 Task: Create a task  Upgrade and migrate company software development to a cloud-based solution , assign it to team member softage.5@softage.net in the project AgileHarbor and update the status of the task to  Off Track , set the priority of the task to Medium
Action: Mouse moved to (89, 465)
Screenshot: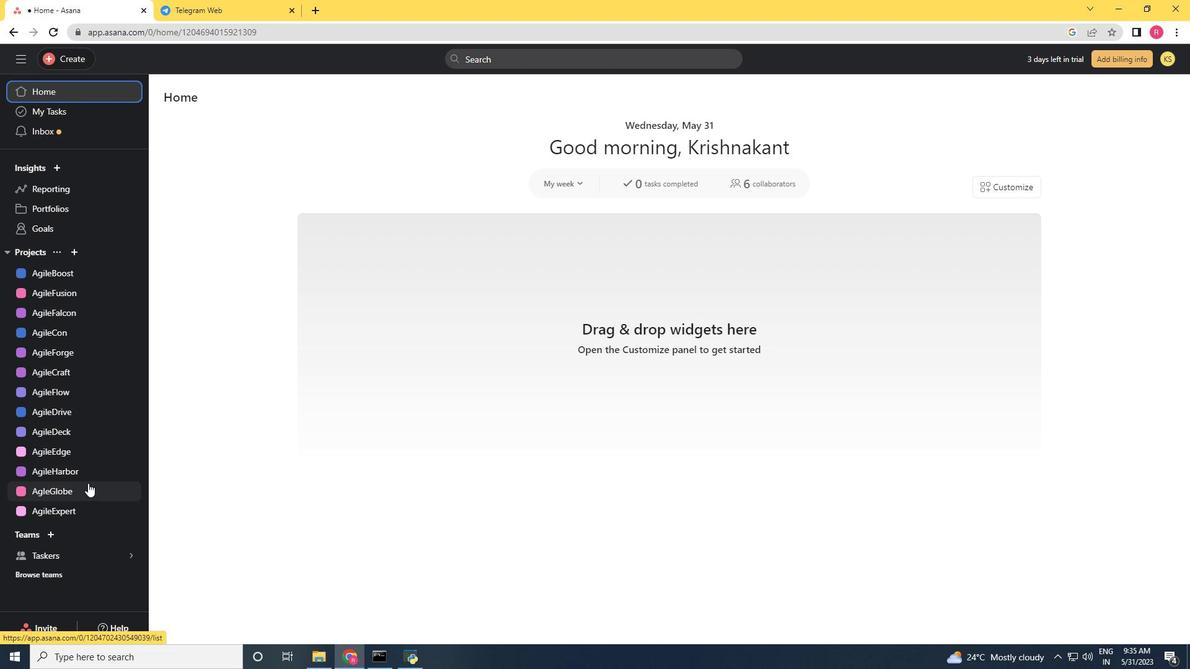 
Action: Mouse pressed left at (89, 465)
Screenshot: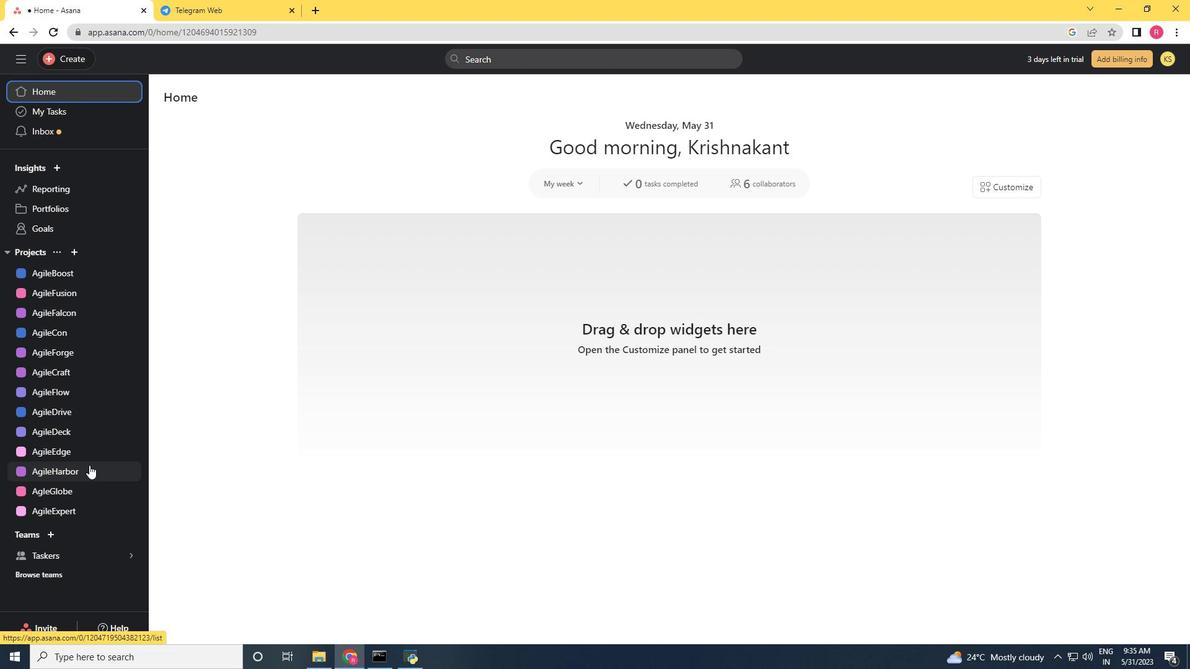 
Action: Mouse moved to (74, 56)
Screenshot: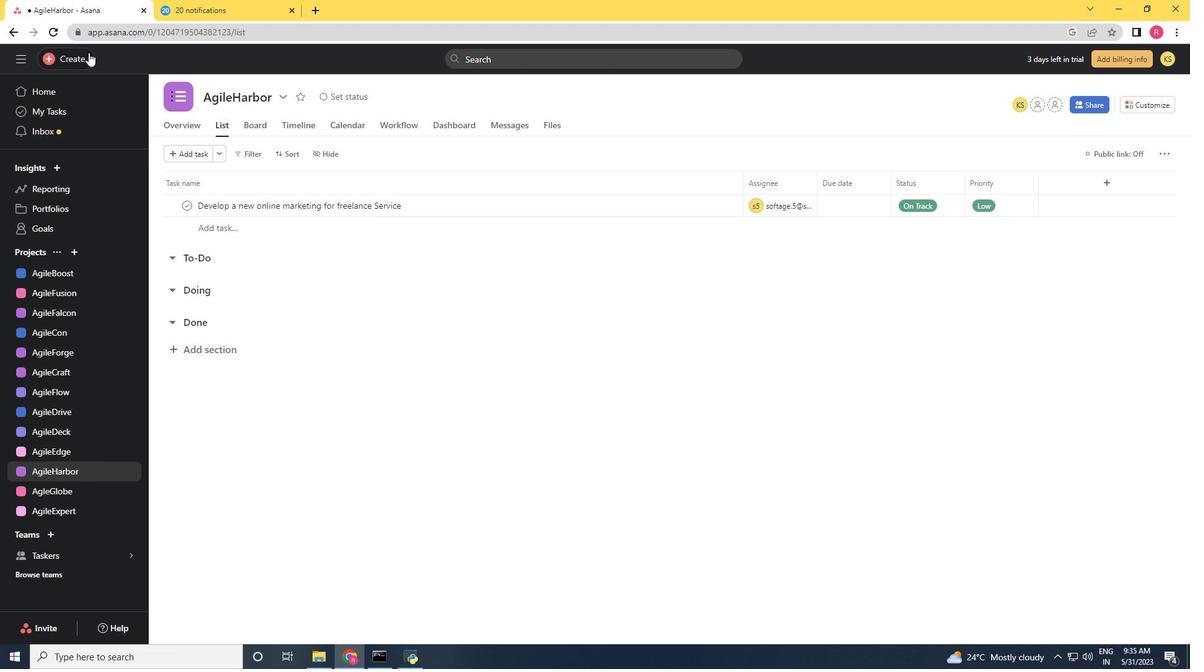 
Action: Mouse pressed left at (74, 56)
Screenshot: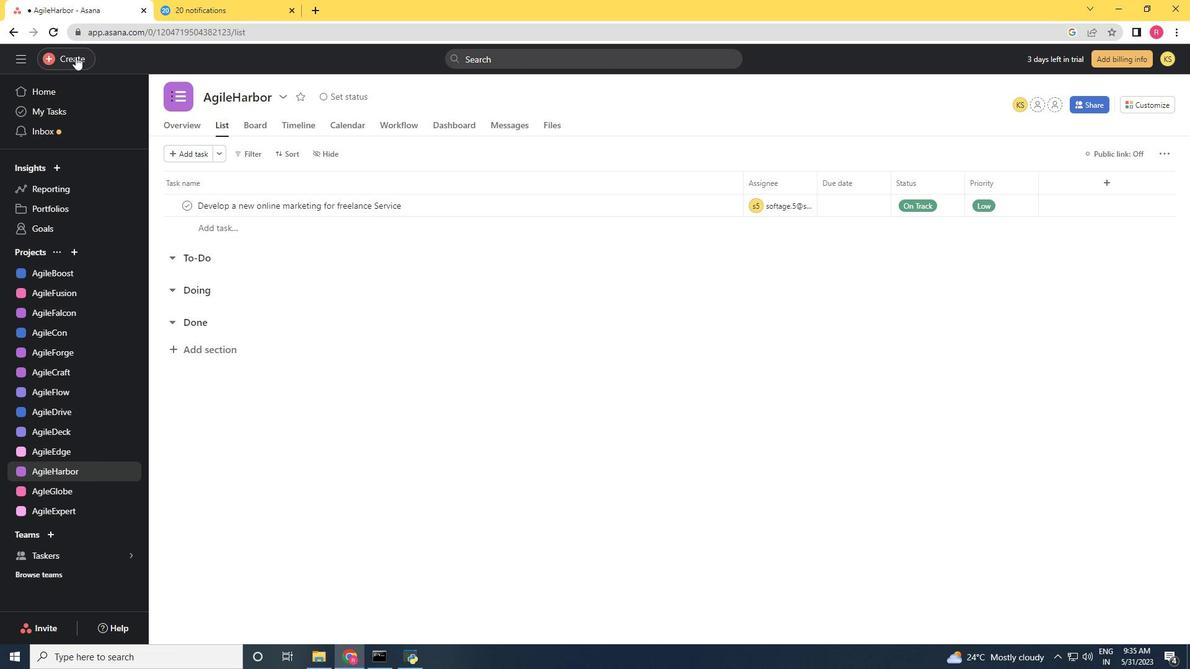 
Action: Mouse moved to (149, 61)
Screenshot: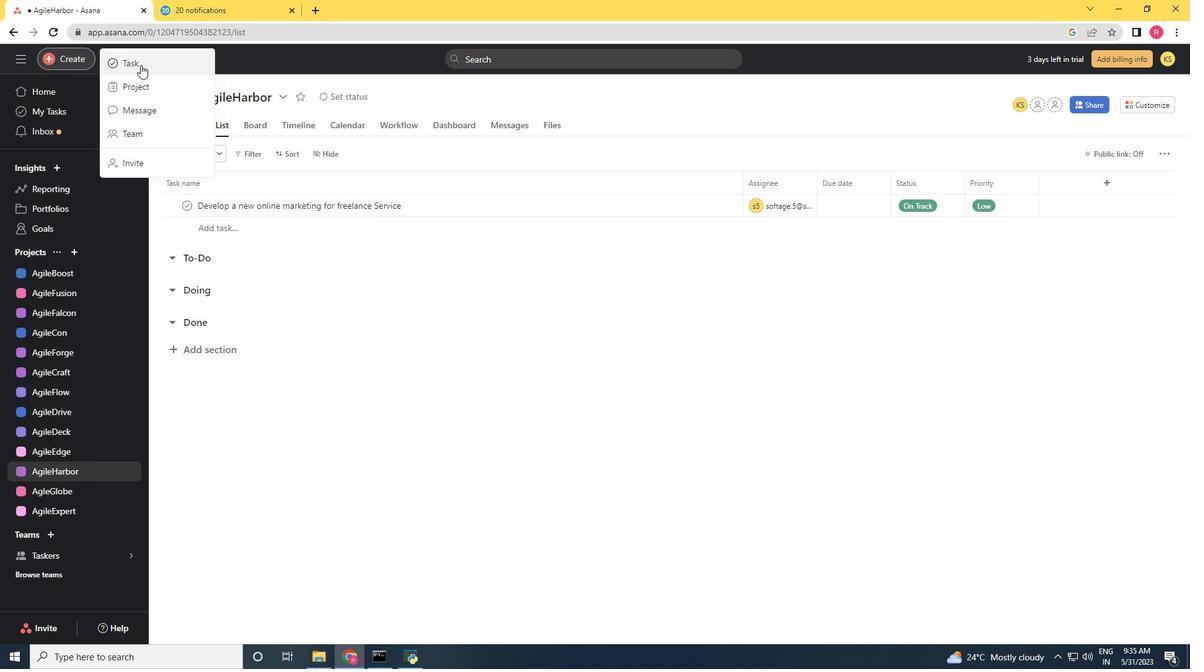 
Action: Mouse pressed left at (149, 61)
Screenshot: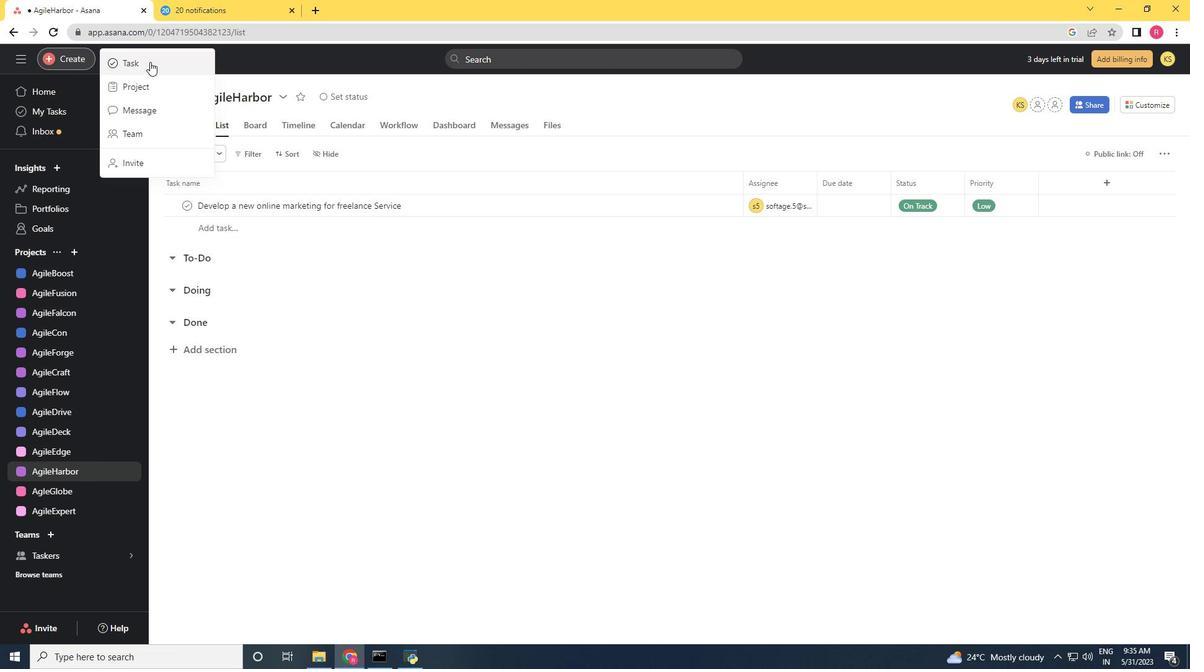 
Action: Key pressed <Key.shift>Upgrade<Key.space>and<Key.space>migray<Key.backspace>r<Key.backspace>te<Key.space>company<Key.space>software<Key.space>development<Key.space>to<Key.space><Key.space><Key.backspace>a<Key.space>cloud-based<Key.space>solution
Screenshot: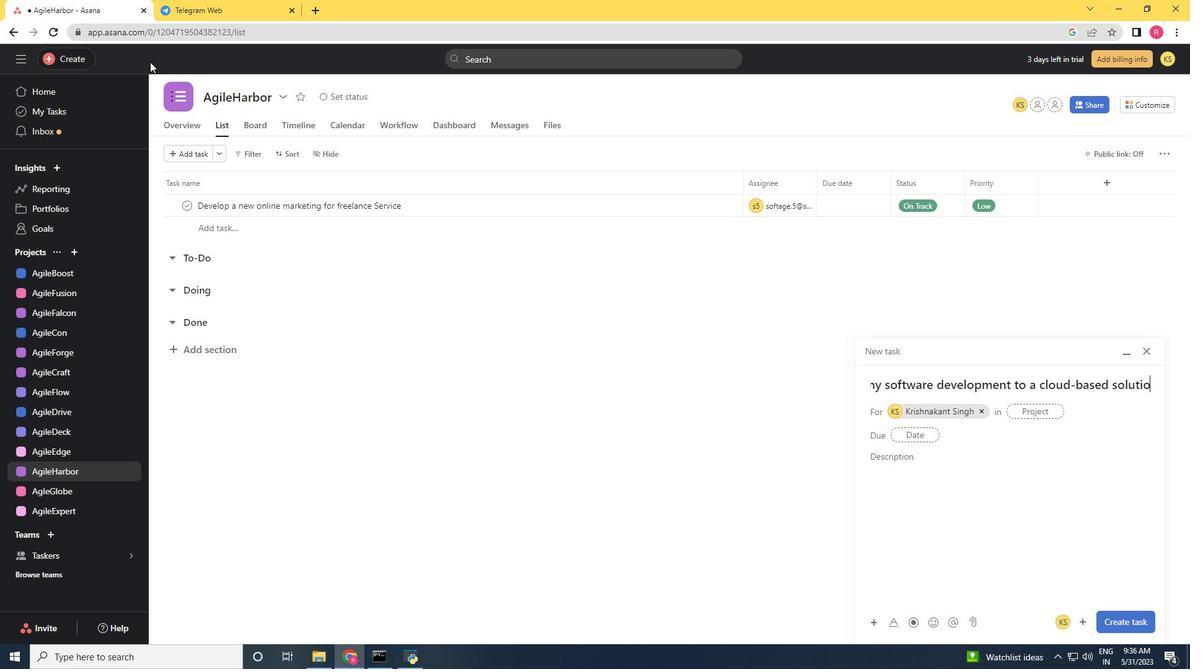 
Action: Mouse moved to (980, 408)
Screenshot: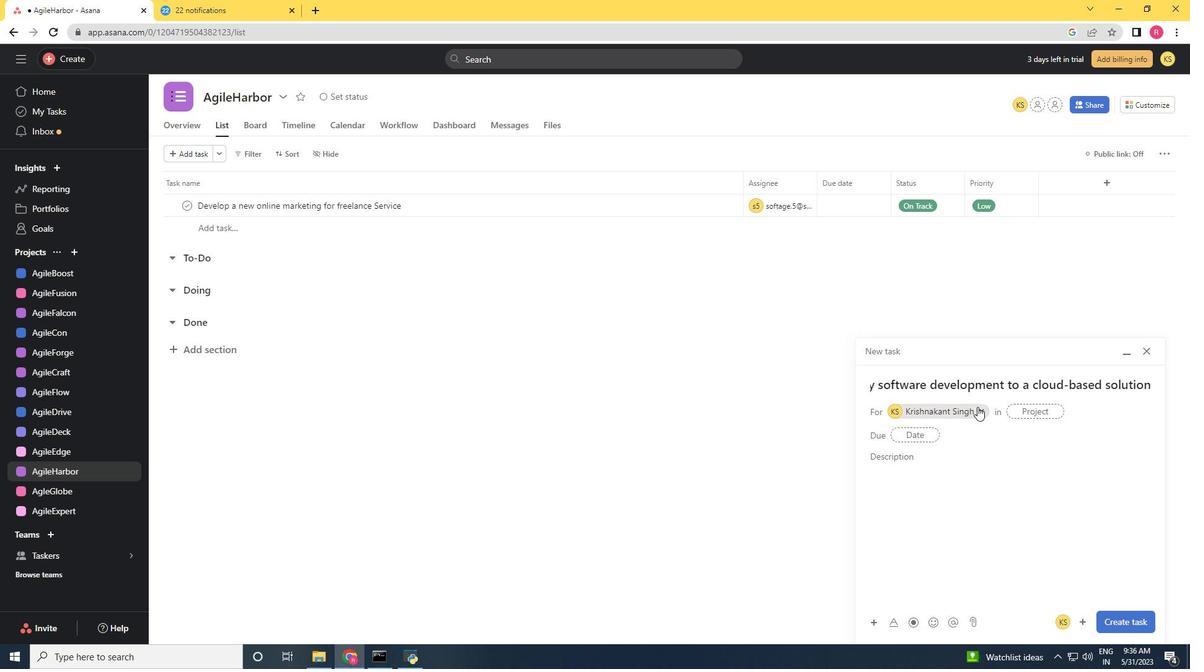 
Action: Mouse pressed left at (980, 408)
Screenshot: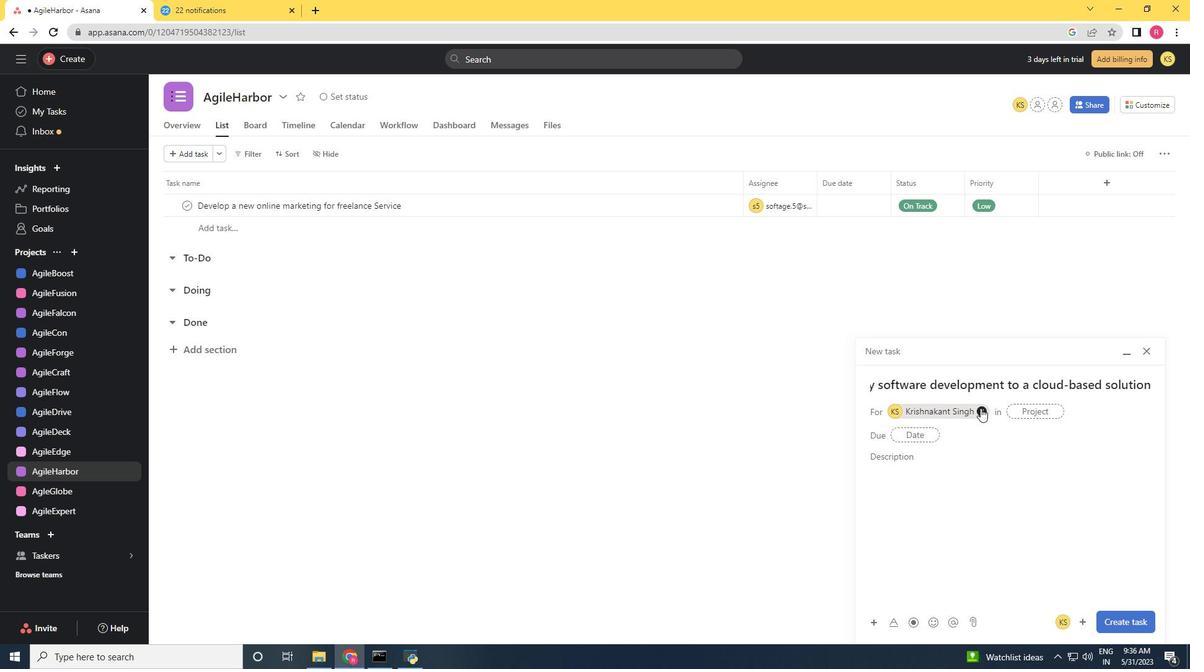 
Action: Mouse moved to (919, 409)
Screenshot: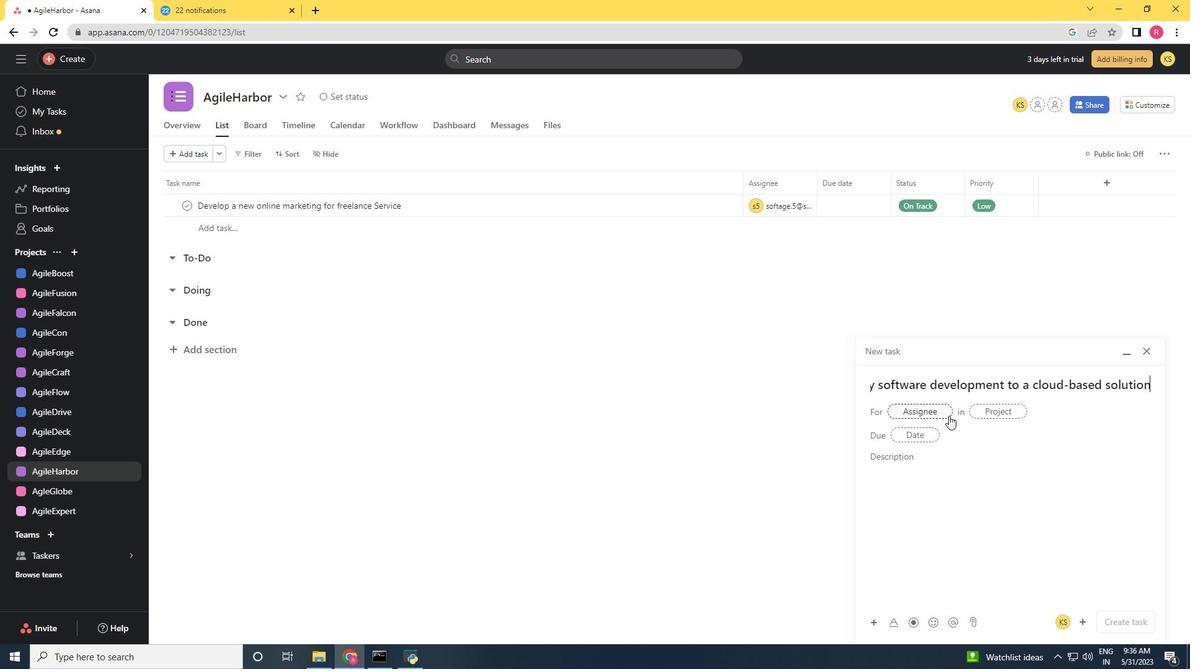 
Action: Mouse pressed left at (919, 409)
Screenshot: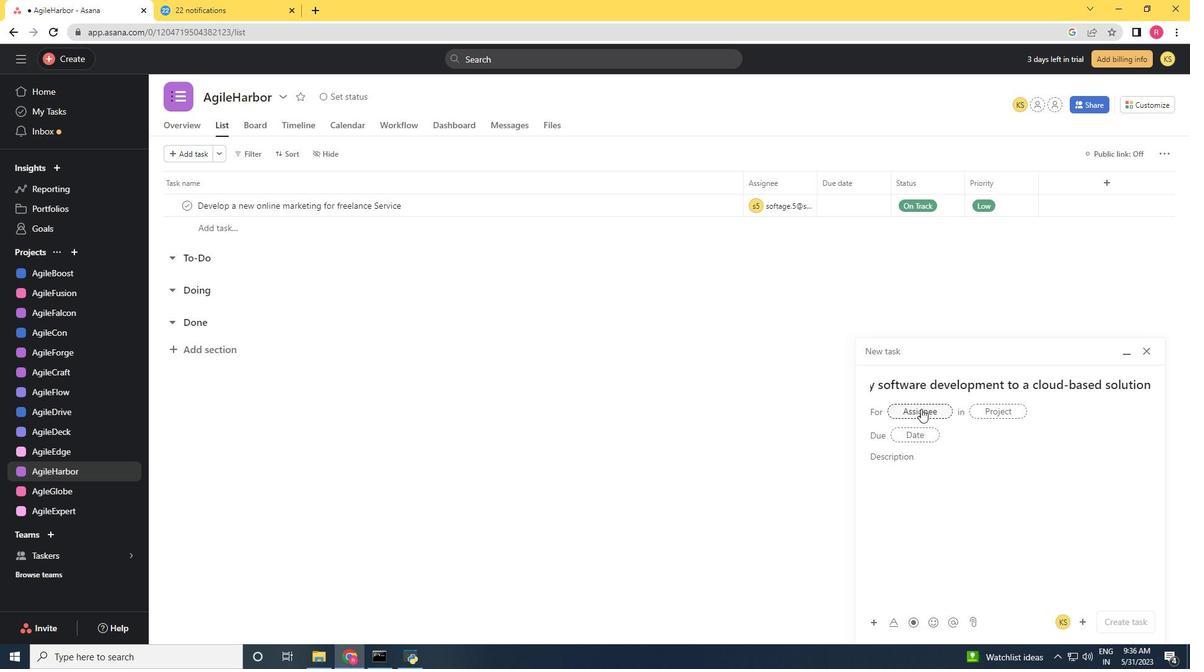 
Action: Key pressed softage.5<Key.shift>@softage.net
Screenshot: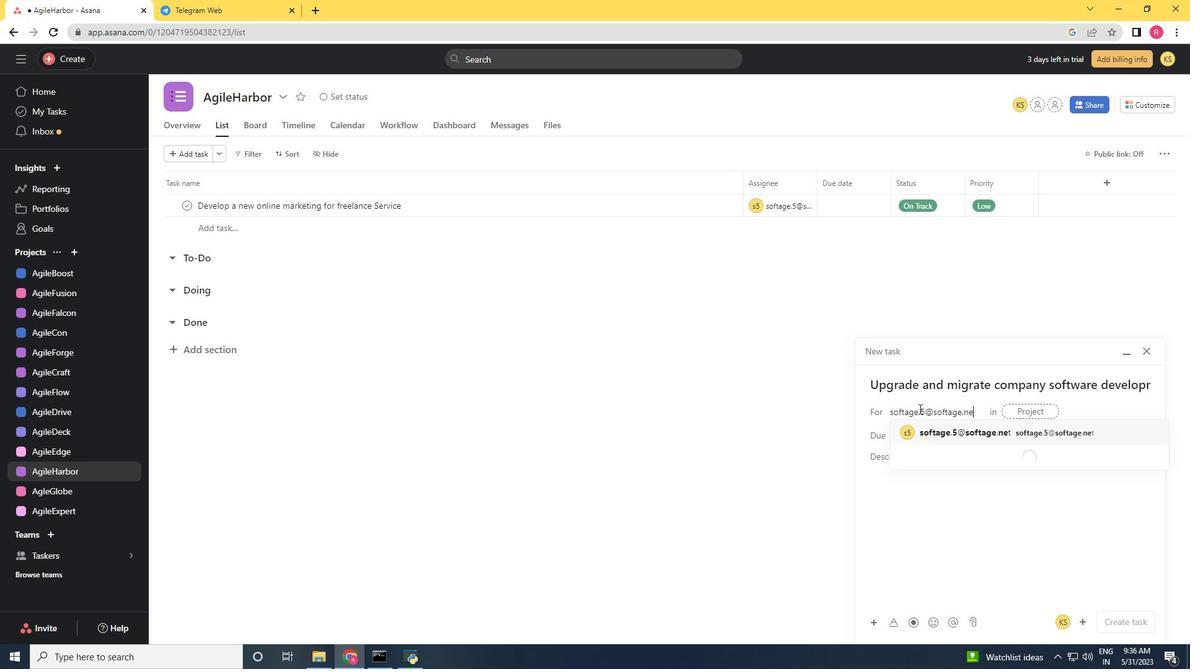 
Action: Mouse moved to (945, 423)
Screenshot: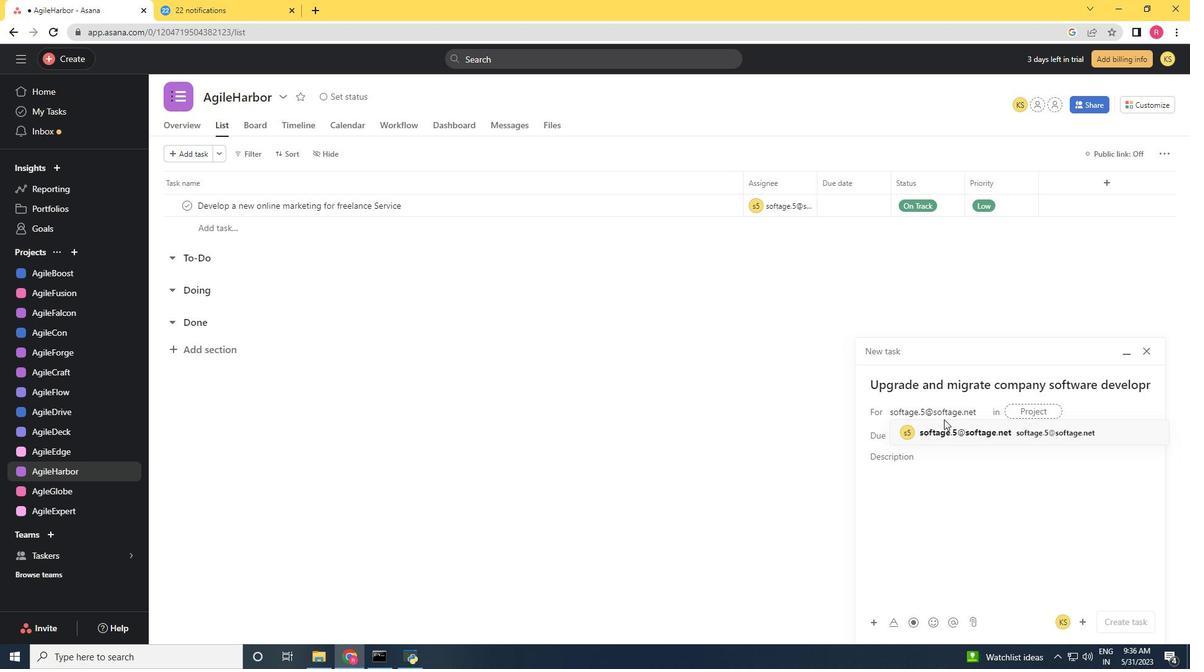 
Action: Mouse pressed left at (945, 423)
Screenshot: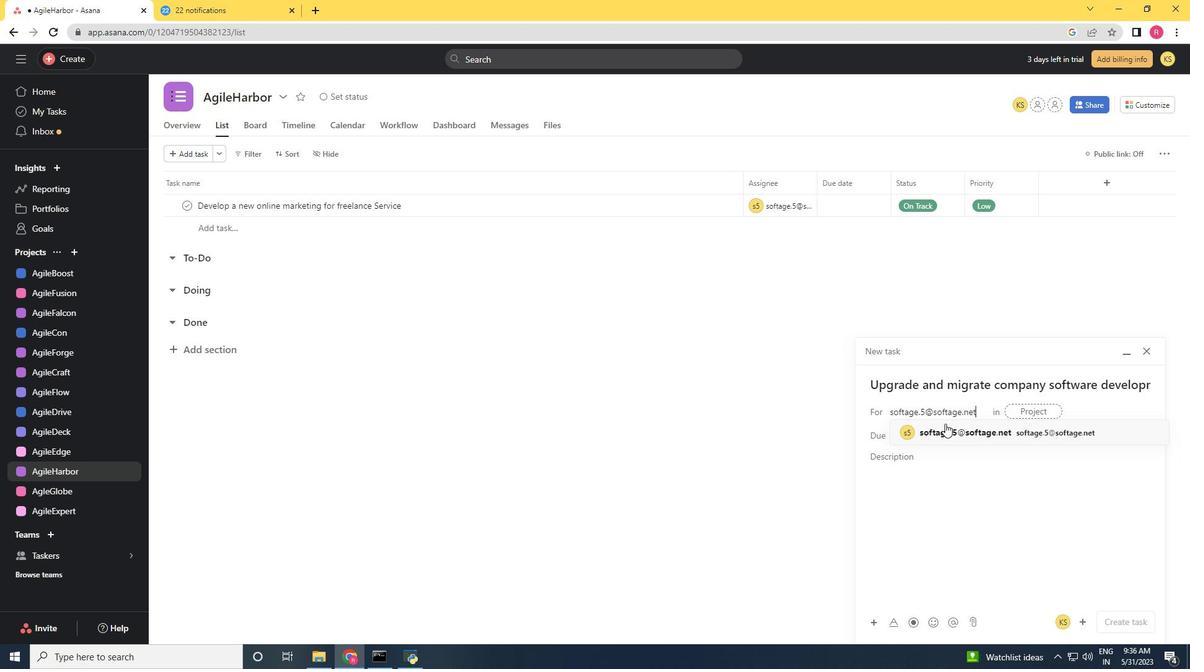 
Action: Mouse moved to (836, 434)
Screenshot: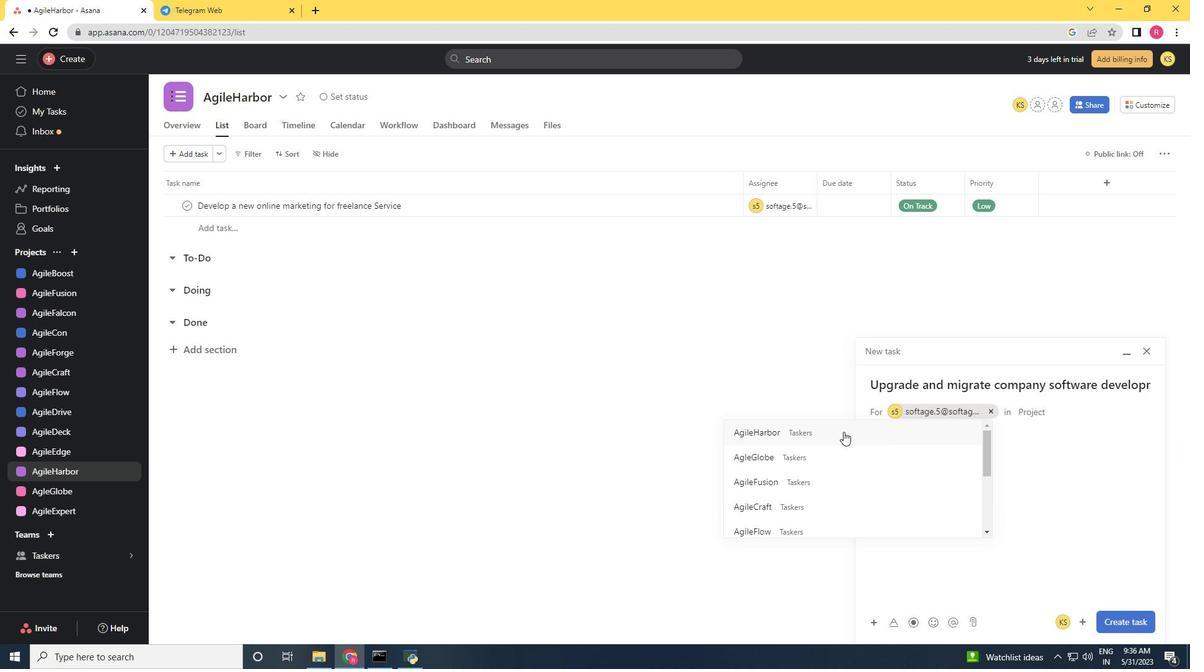 
Action: Mouse pressed left at (836, 434)
Screenshot: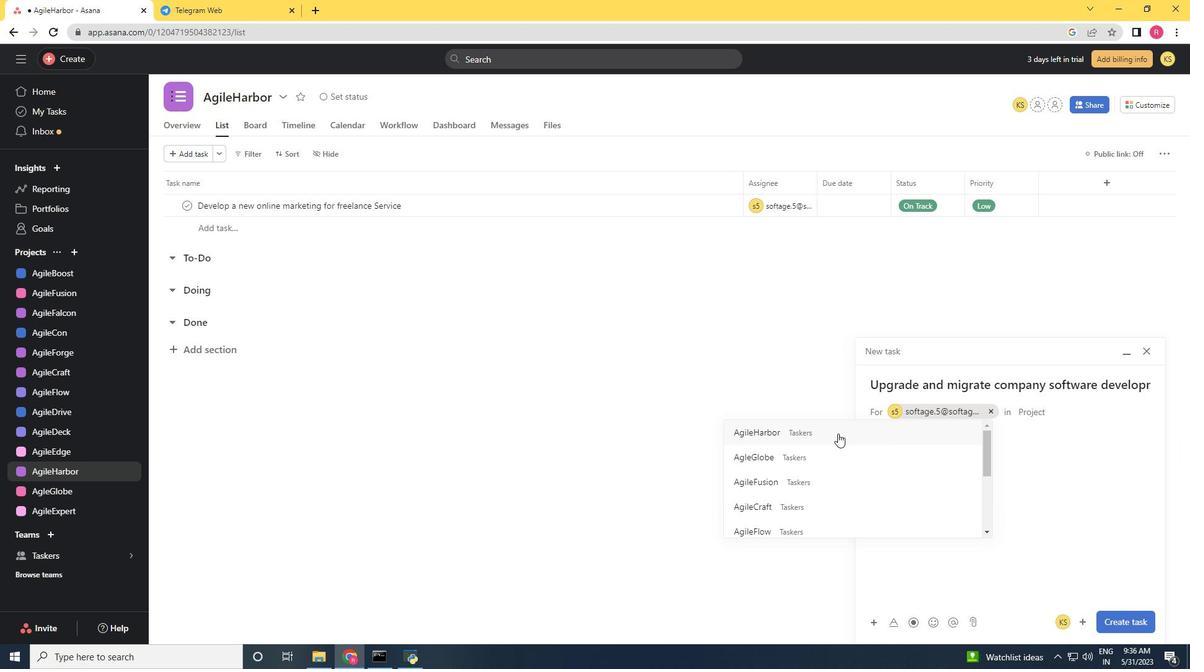
Action: Mouse moved to (930, 454)
Screenshot: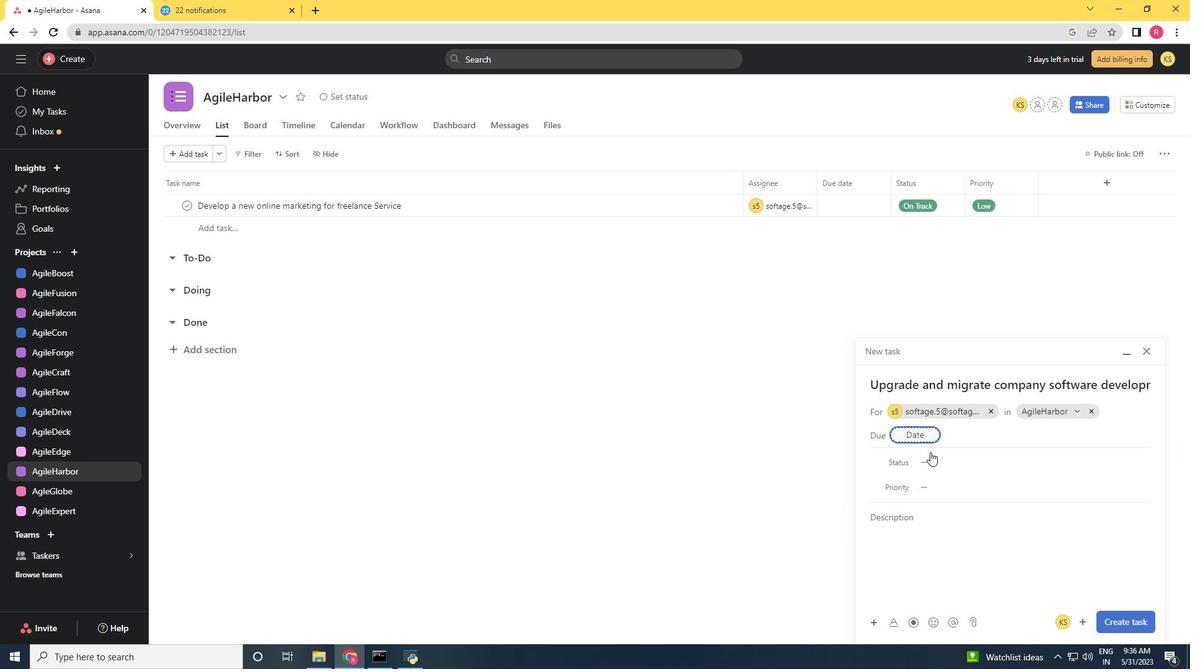 
Action: Mouse pressed left at (930, 454)
Screenshot: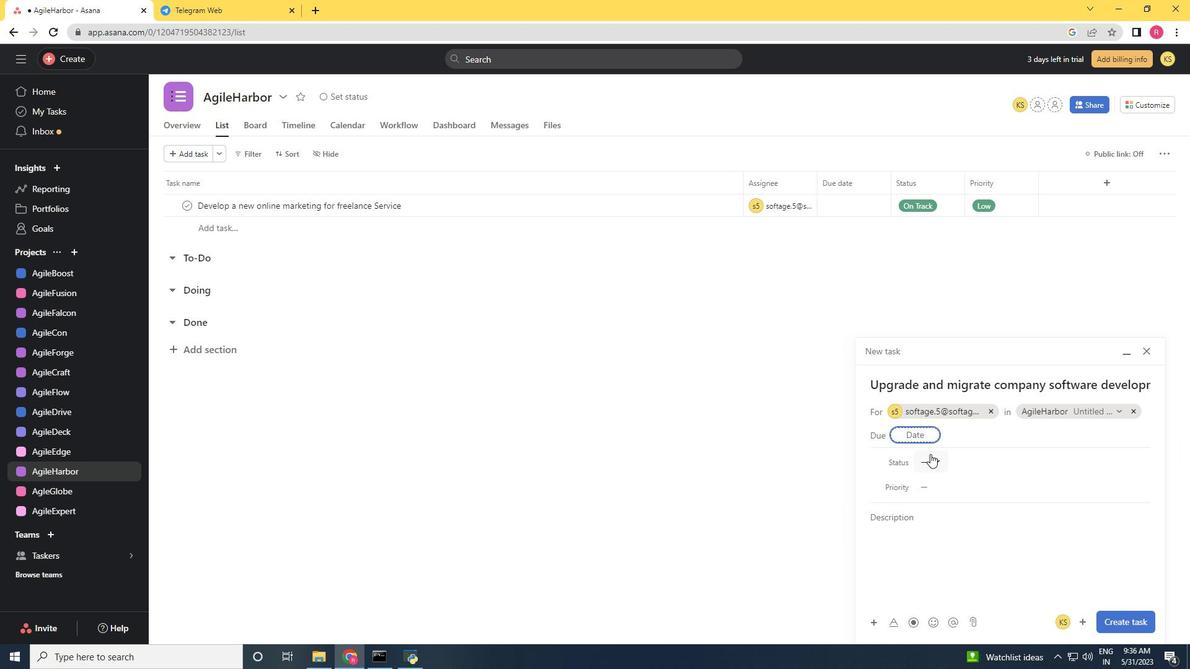 
Action: Mouse moved to (966, 524)
Screenshot: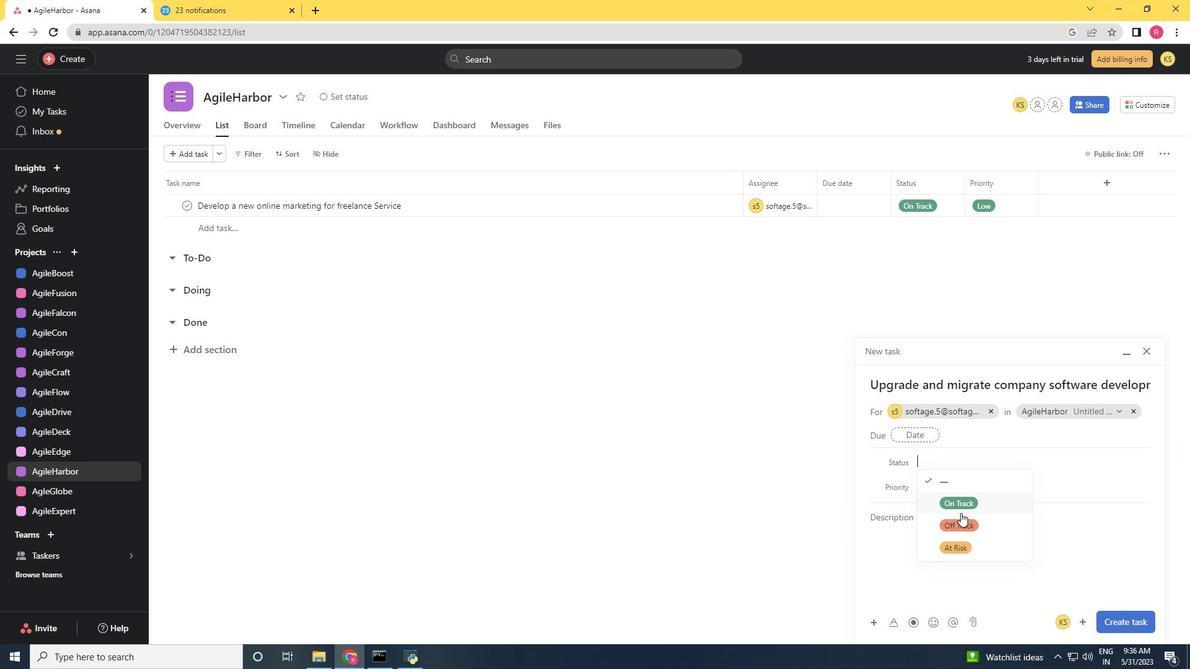 
Action: Mouse pressed left at (966, 524)
Screenshot: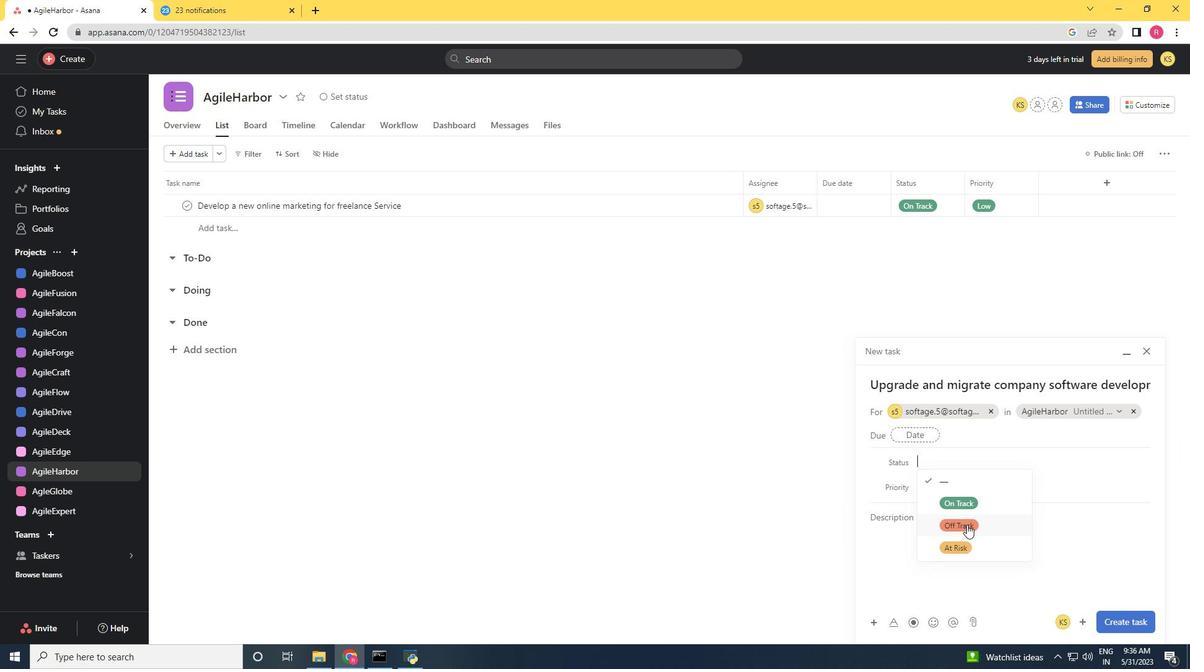 
Action: Mouse moved to (928, 486)
Screenshot: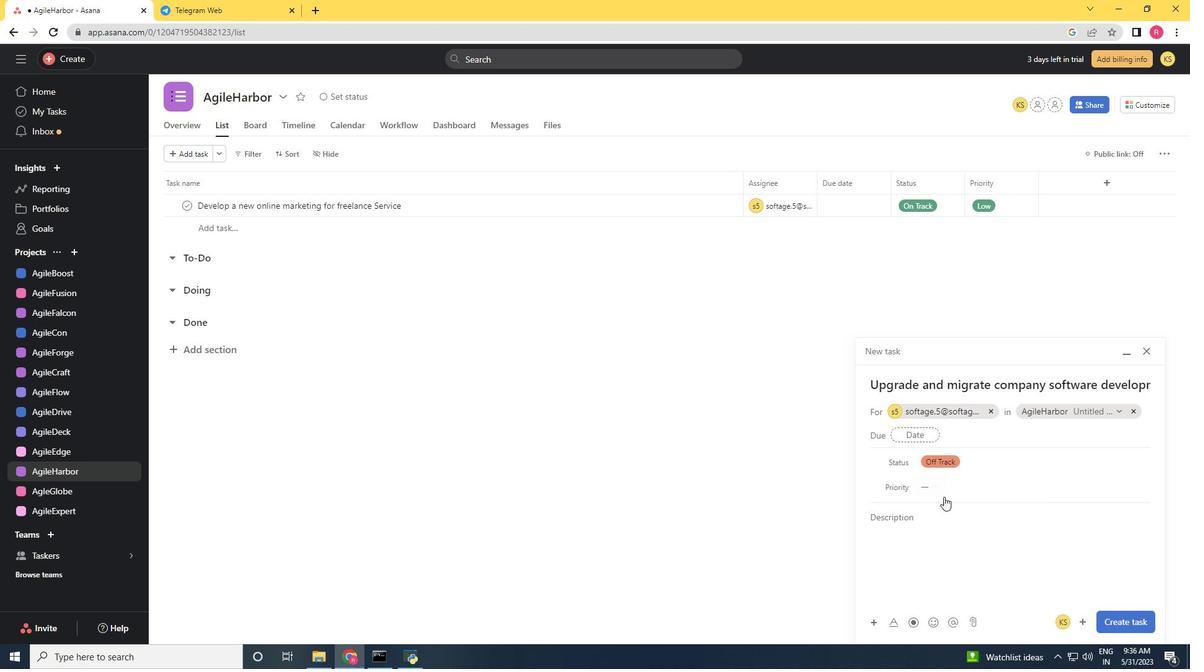 
Action: Mouse pressed left at (928, 486)
Screenshot: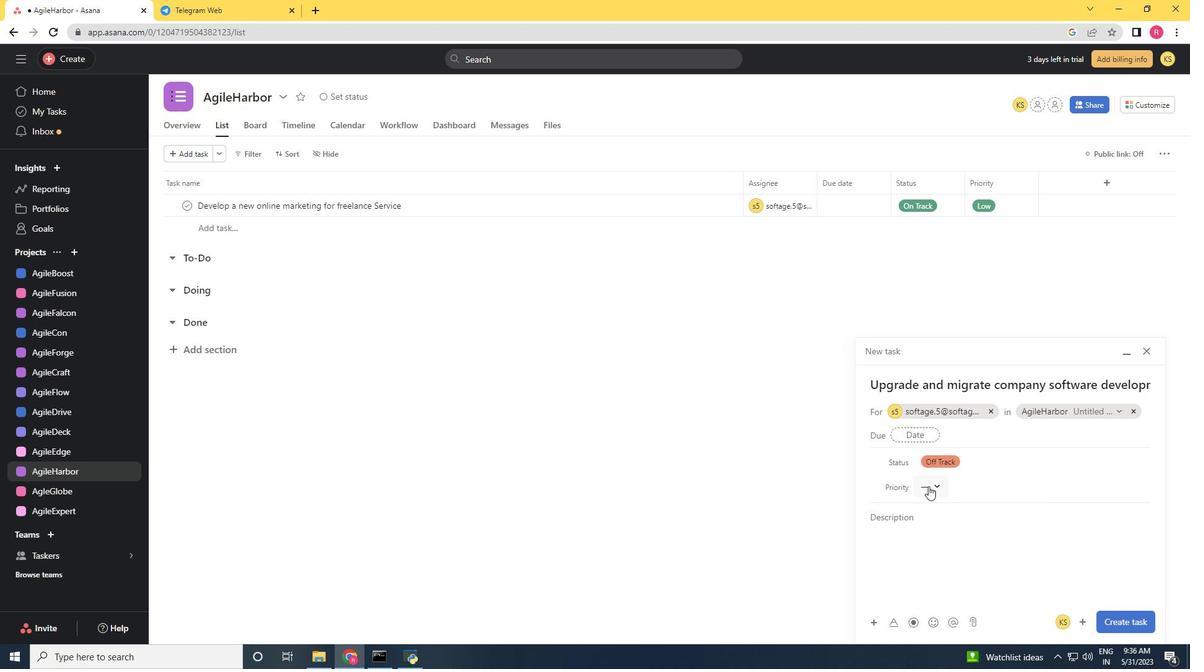 
Action: Mouse moved to (959, 552)
Screenshot: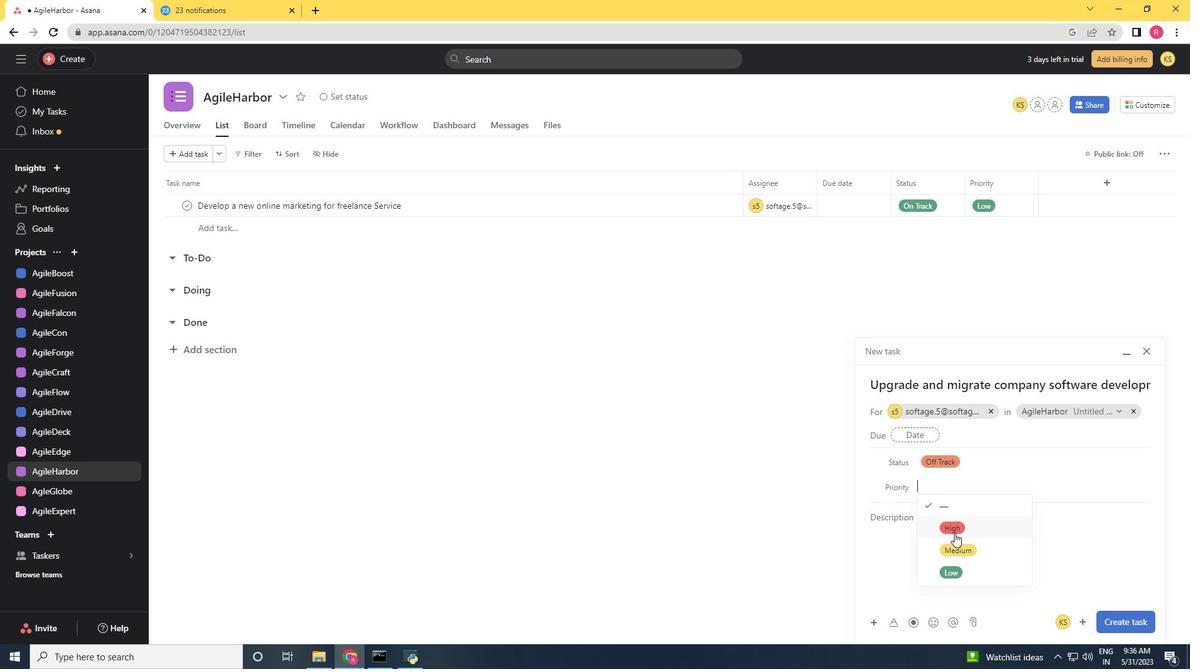 
Action: Mouse pressed left at (959, 552)
Screenshot: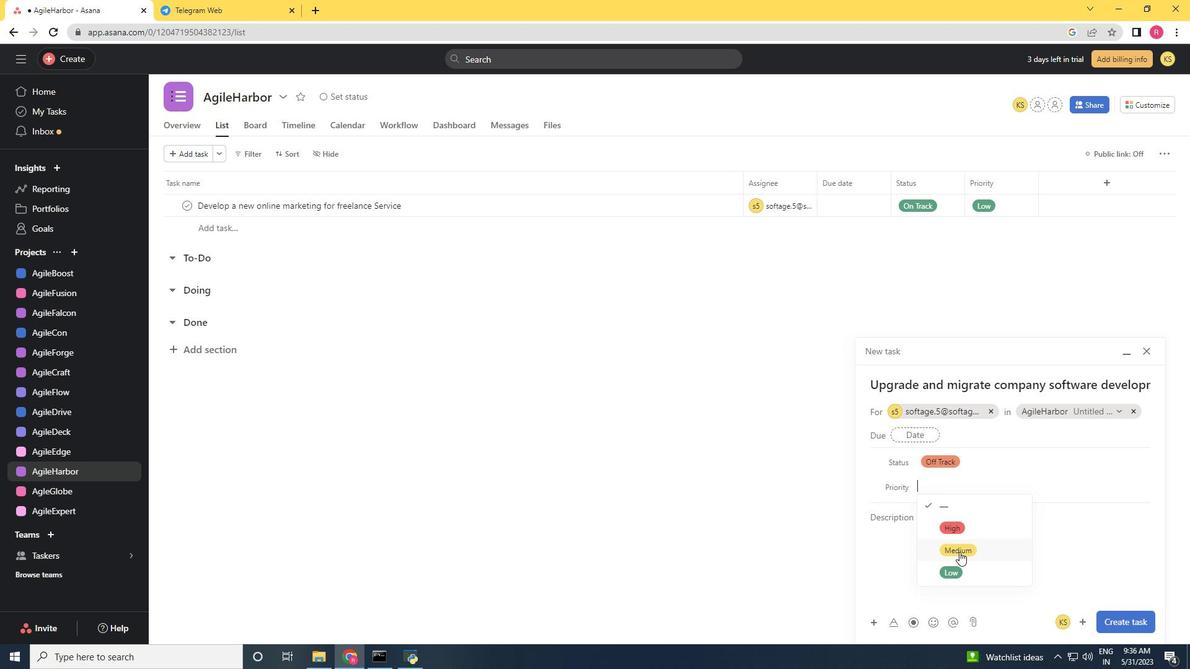 
Action: Mouse moved to (1119, 617)
Screenshot: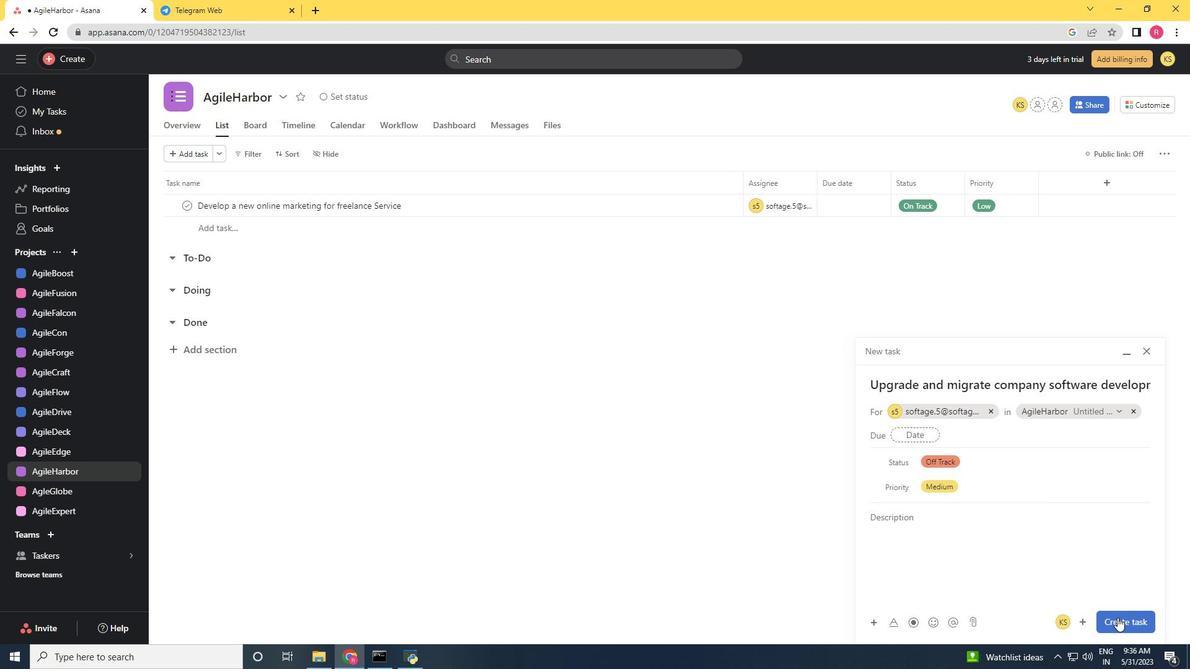 
Action: Mouse pressed left at (1119, 617)
Screenshot: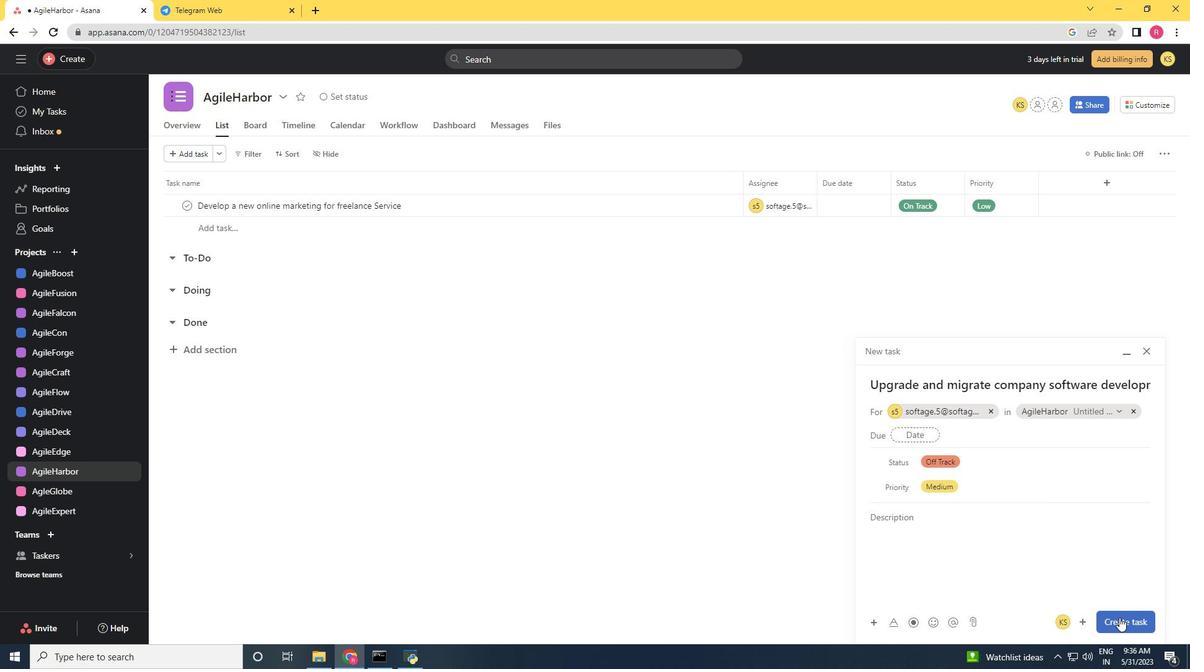 
